 Task: Add Organic Valley Shredded Mozzarella Cheese to the cart.
Action: Mouse moved to (20, 84)
Screenshot: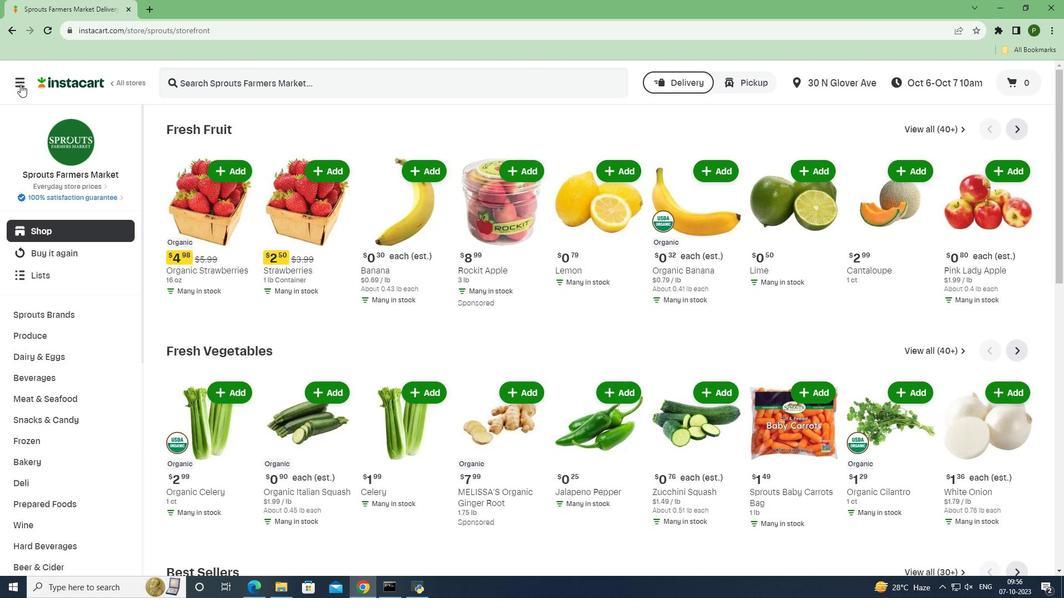 
Action: Mouse pressed left at (20, 84)
Screenshot: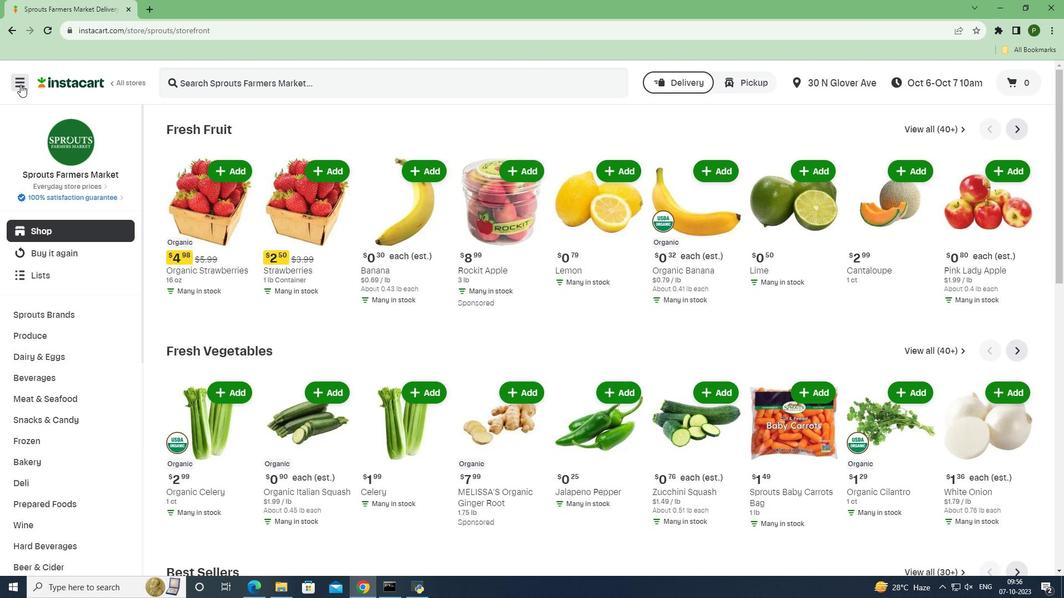 
Action: Mouse moved to (31, 293)
Screenshot: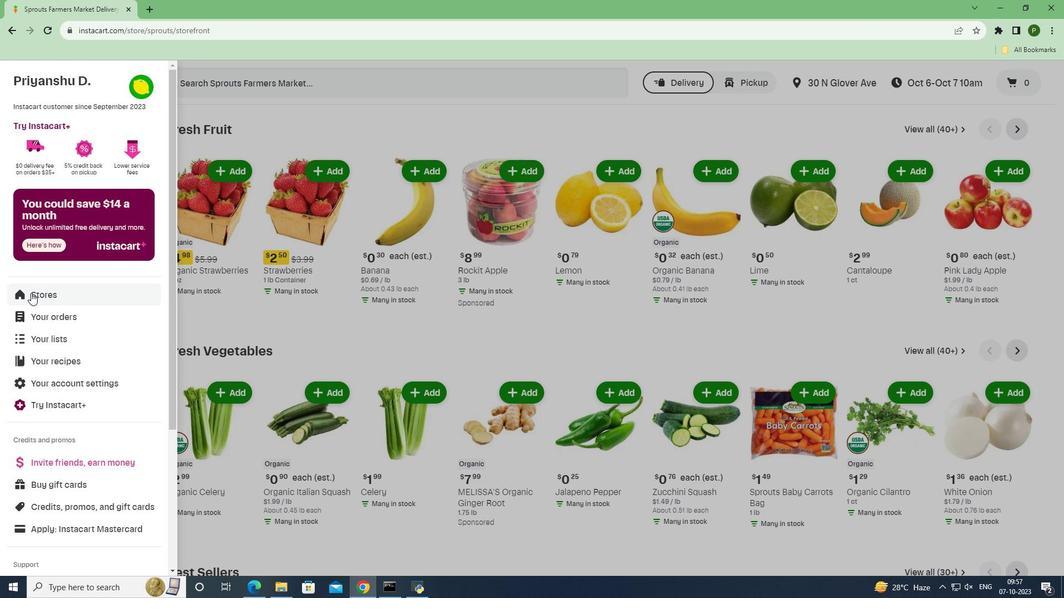 
Action: Mouse pressed left at (31, 293)
Screenshot: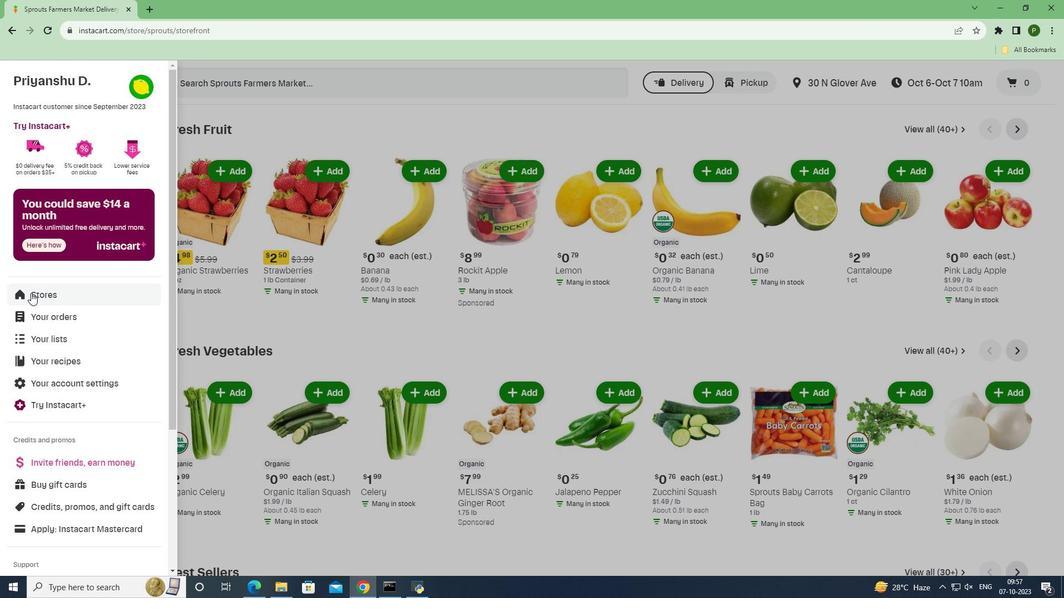 
Action: Mouse moved to (251, 115)
Screenshot: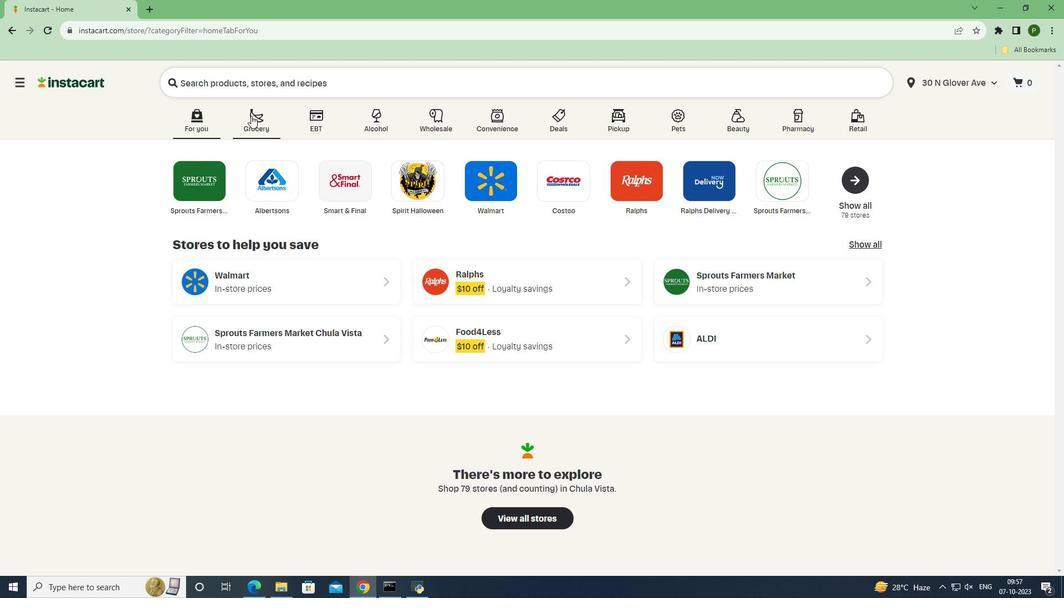 
Action: Mouse pressed left at (251, 115)
Screenshot: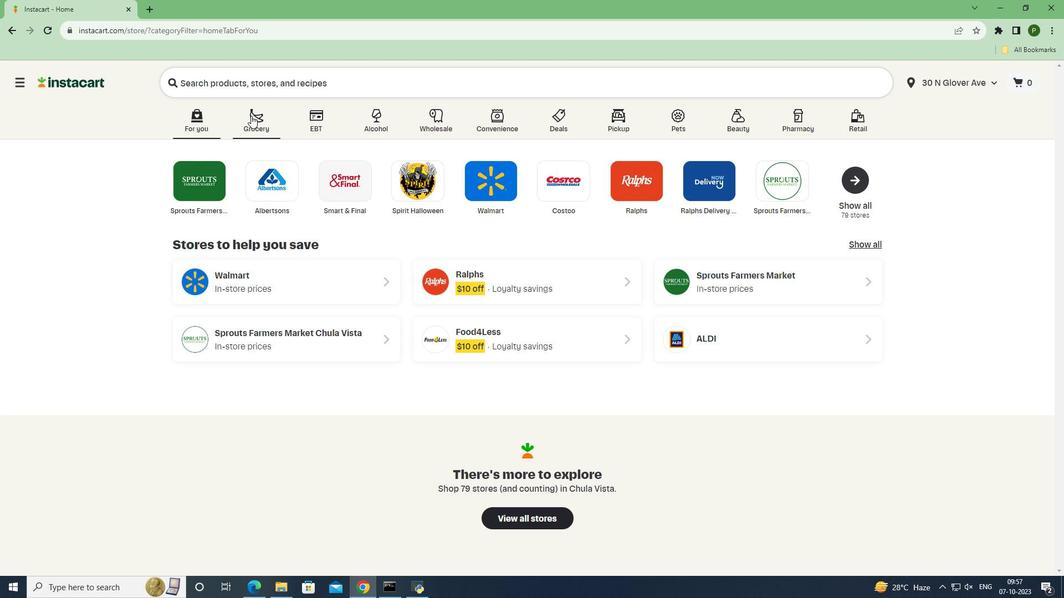 
Action: Mouse moved to (472, 272)
Screenshot: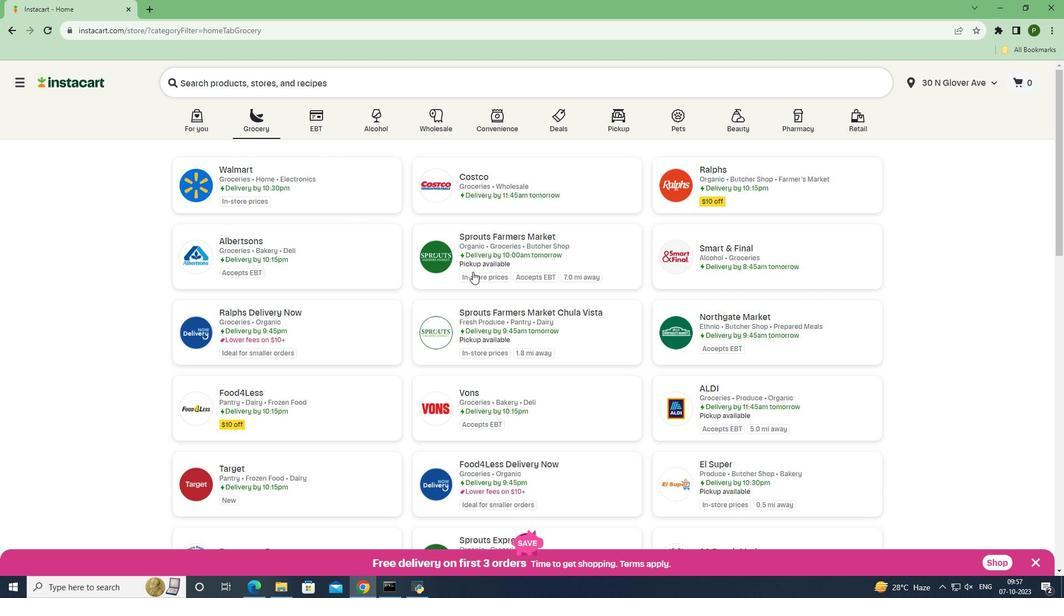 
Action: Mouse pressed left at (472, 272)
Screenshot: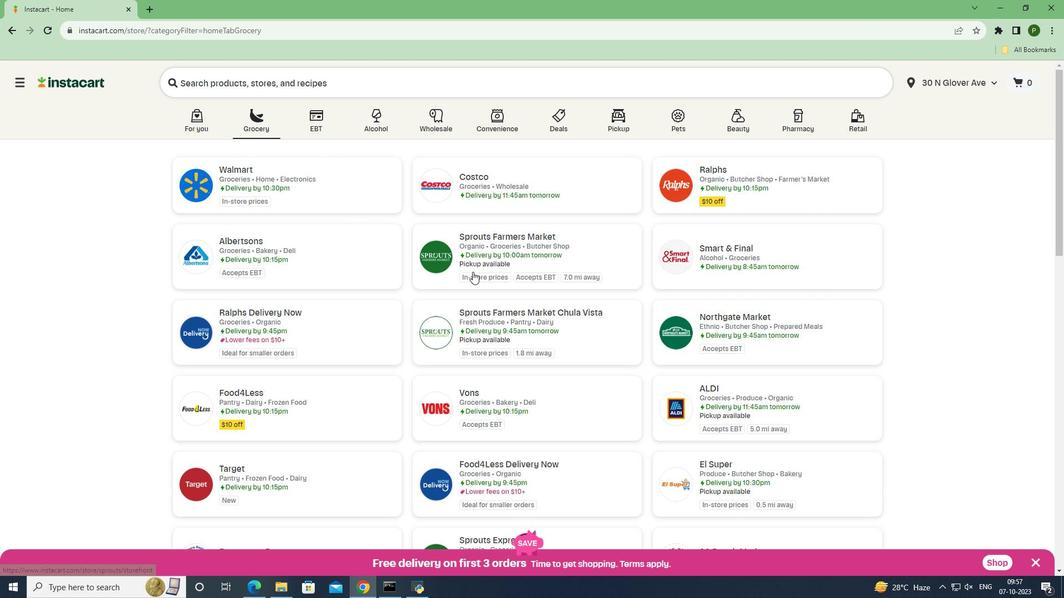 
Action: Mouse moved to (65, 358)
Screenshot: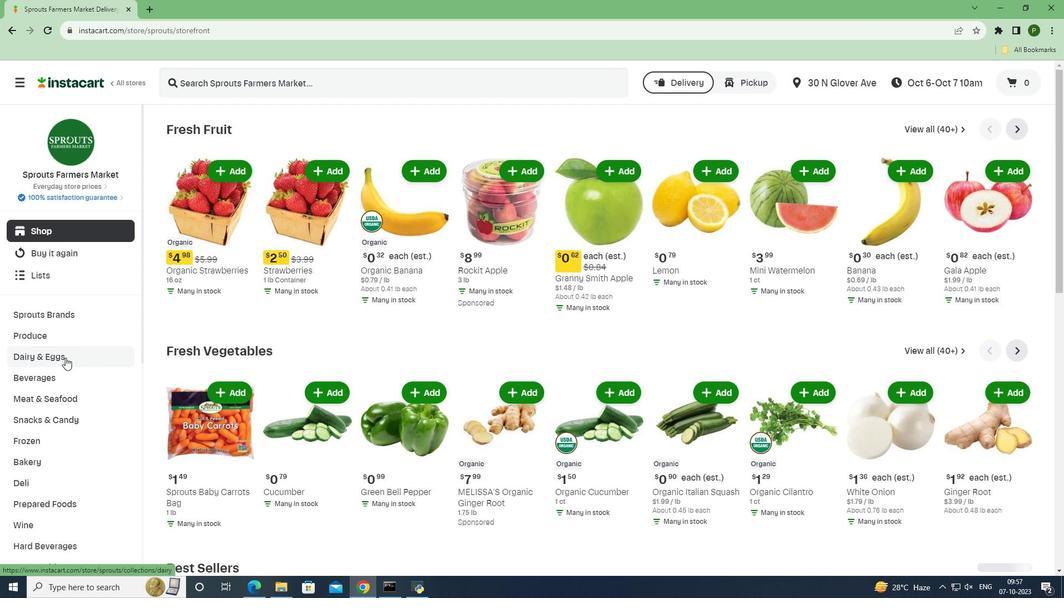 
Action: Mouse pressed left at (65, 358)
Screenshot: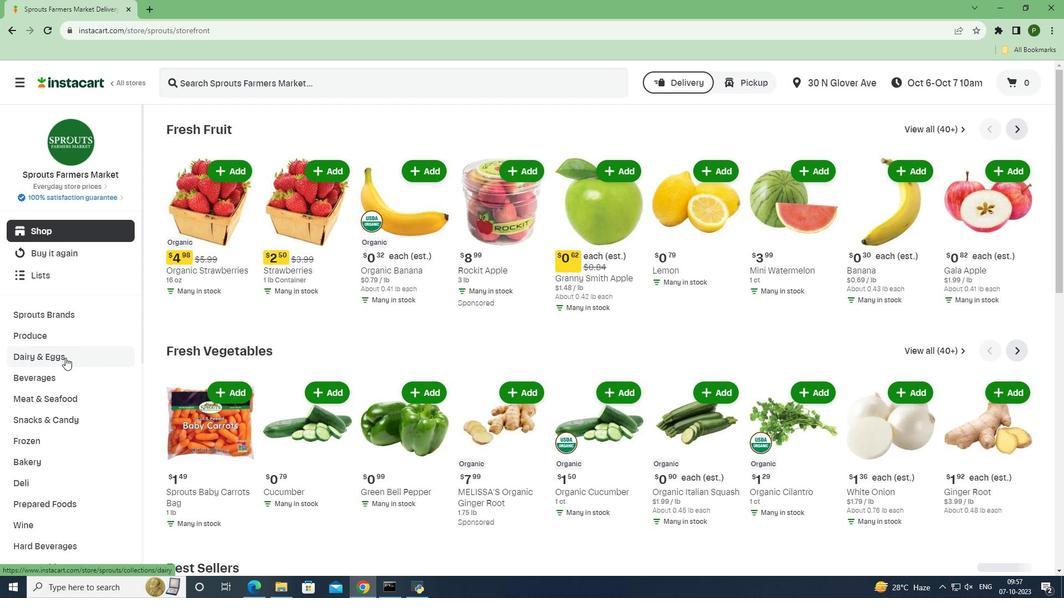 
Action: Mouse pressed left at (65, 358)
Screenshot: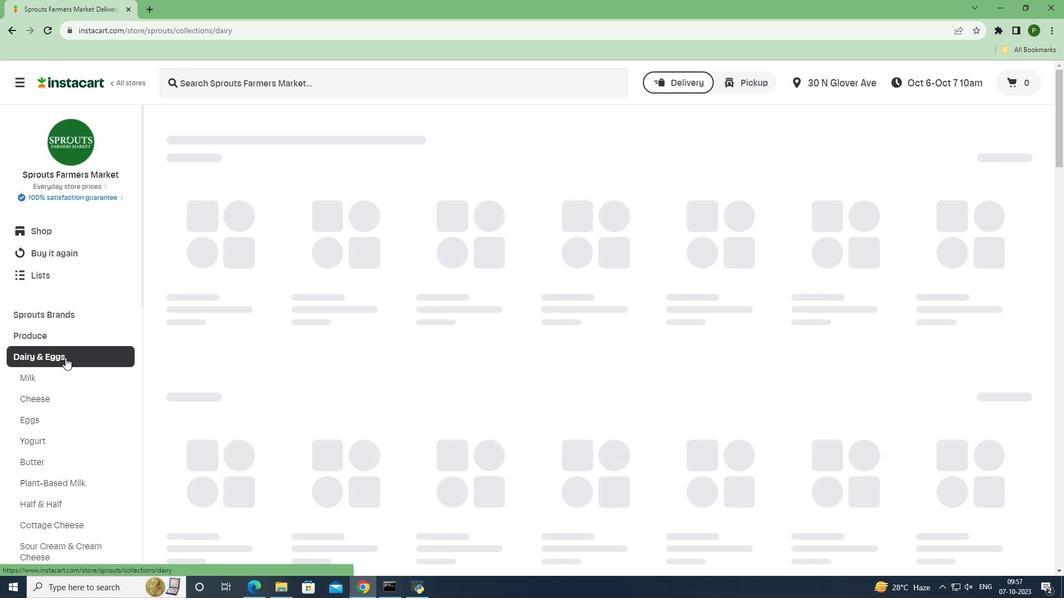 
Action: Mouse moved to (53, 399)
Screenshot: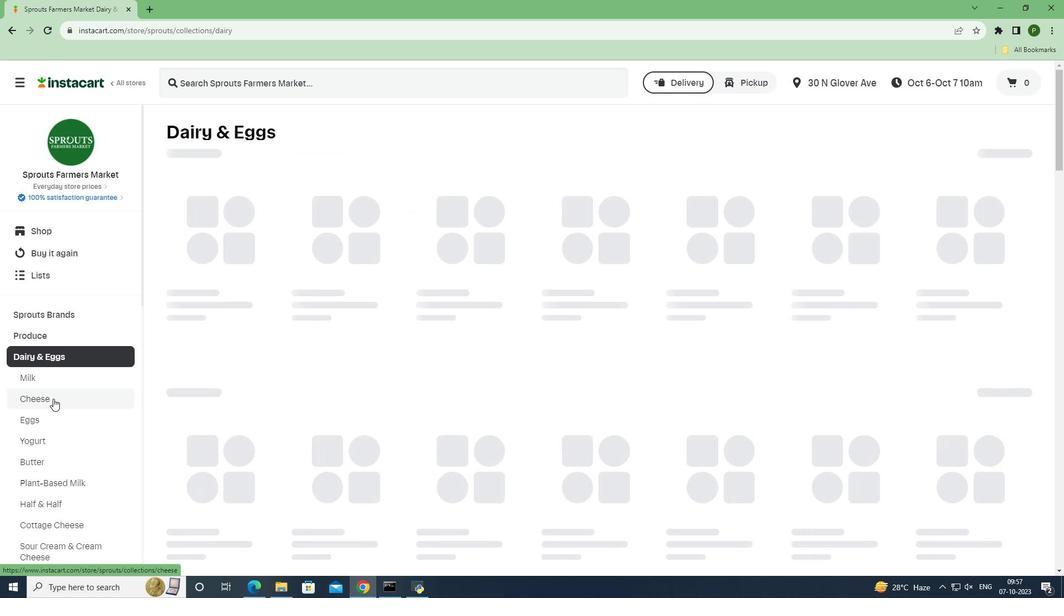 
Action: Mouse pressed left at (53, 399)
Screenshot: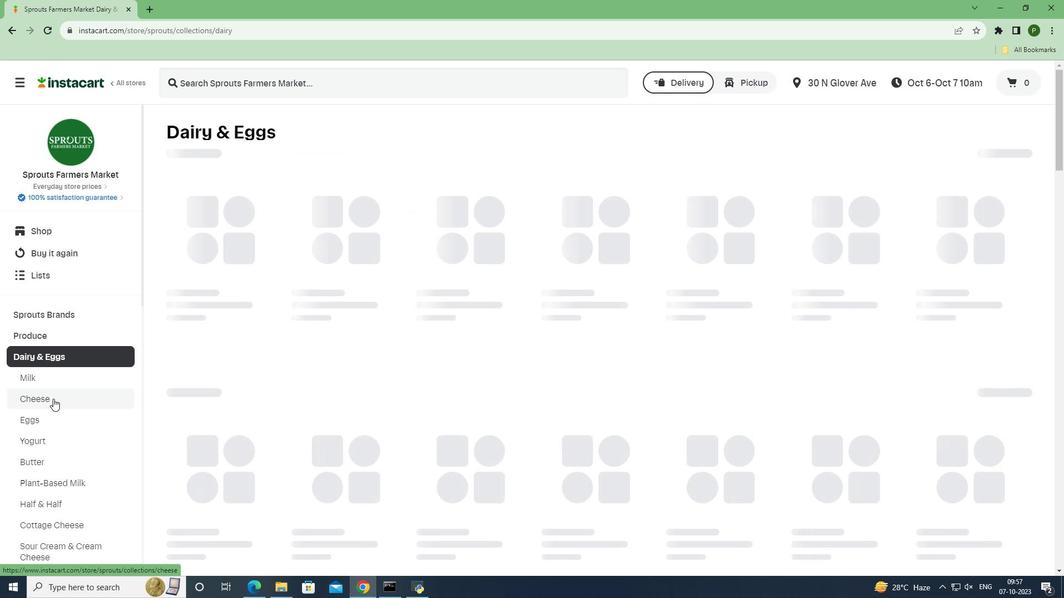 
Action: Mouse moved to (212, 81)
Screenshot: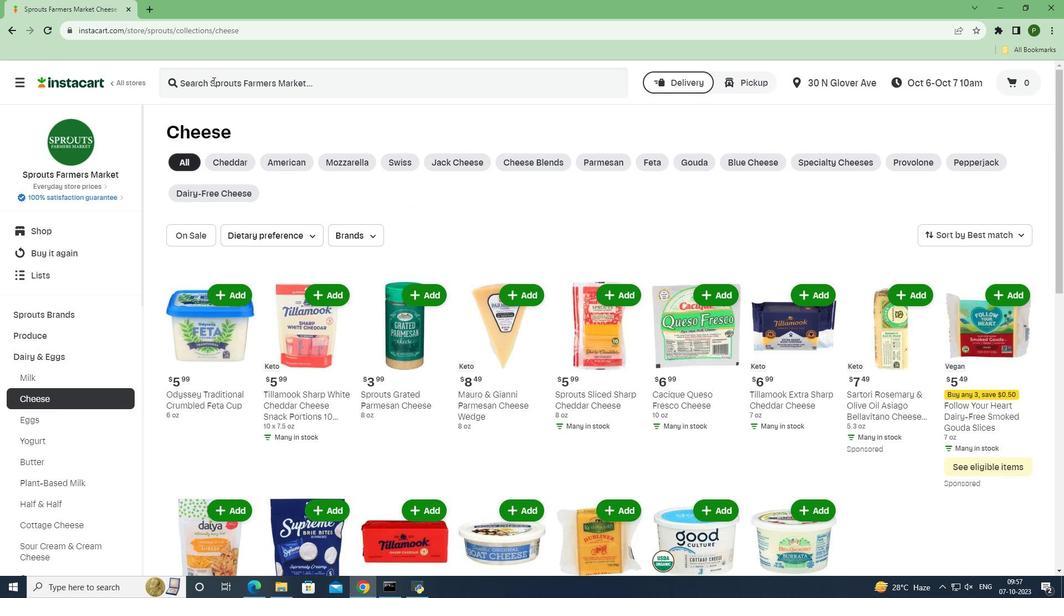 
Action: Mouse pressed left at (212, 81)
Screenshot: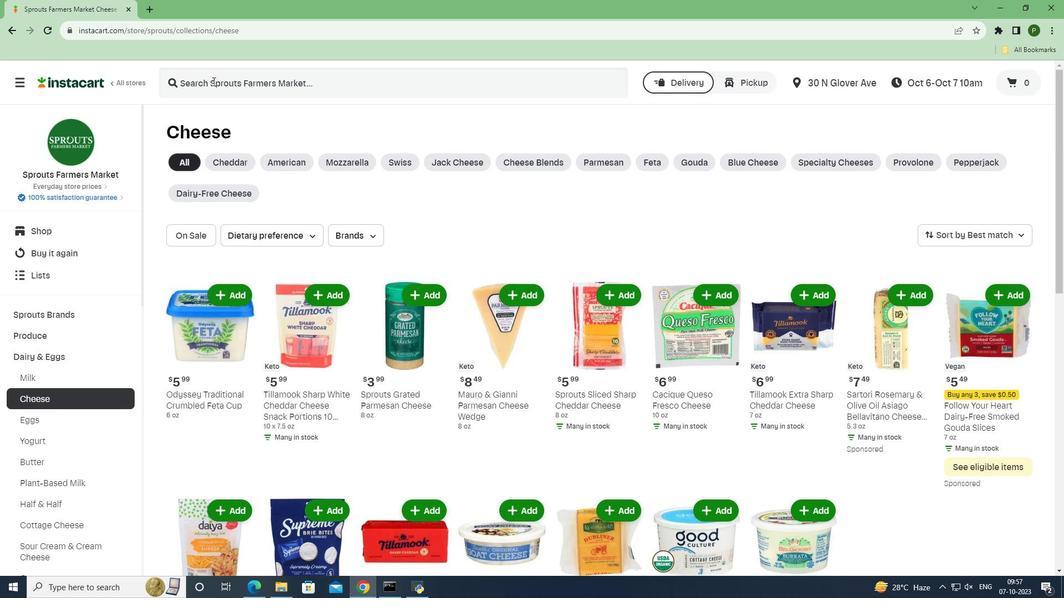 
Action: Key pressed <Key.caps_lock>O<Key.caps_lock>rganic<Key.space><Key.caps_lock>V<Key.caps_lock>
Screenshot: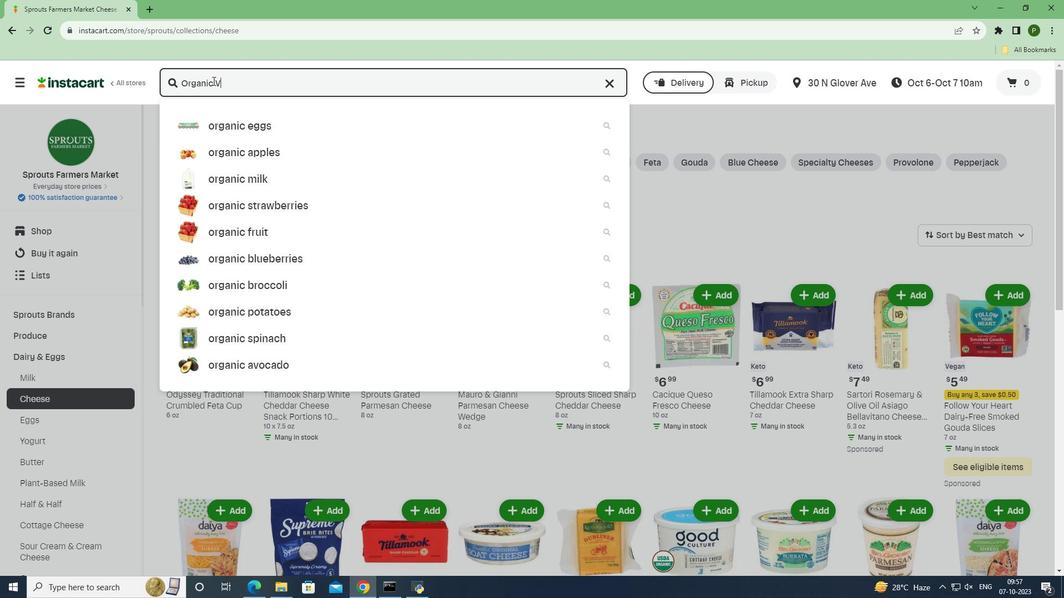 
Action: Mouse moved to (212, 80)
Screenshot: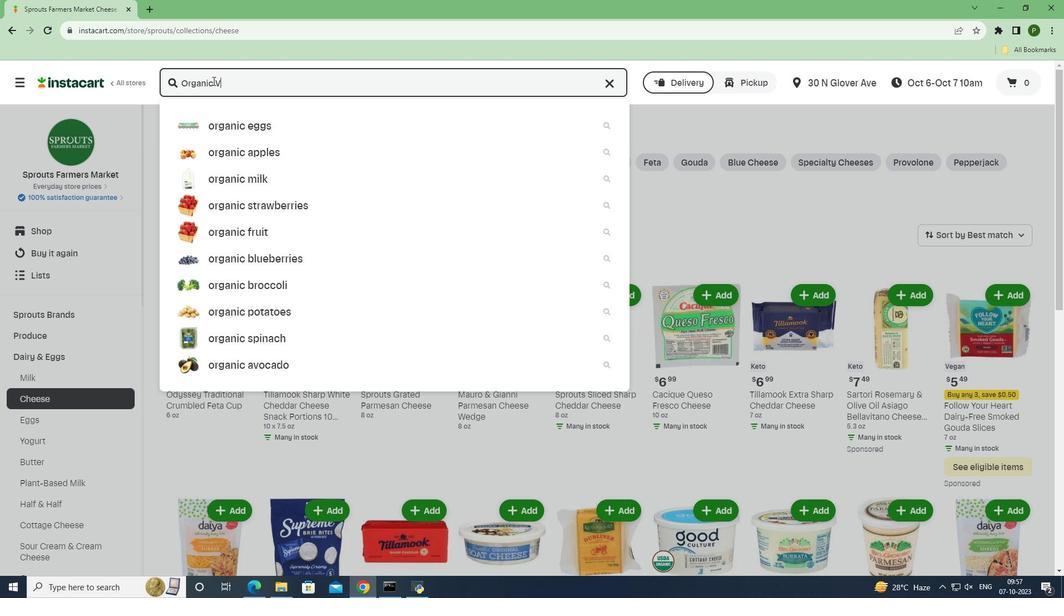 
Action: Key pressed alley<Key.space><Key.caps_lock>S<Key.caps_lock>hredded<Key.space><Key.caps_lock>M<Key.caps_lock>ozzarella<Key.enter>
Screenshot: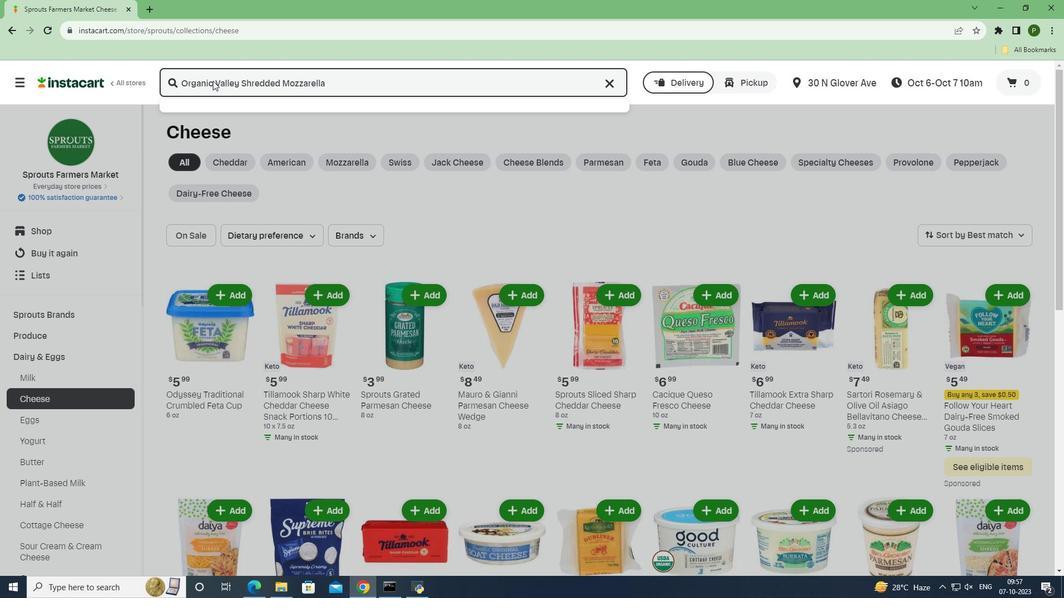 
Action: Mouse moved to (640, 203)
Screenshot: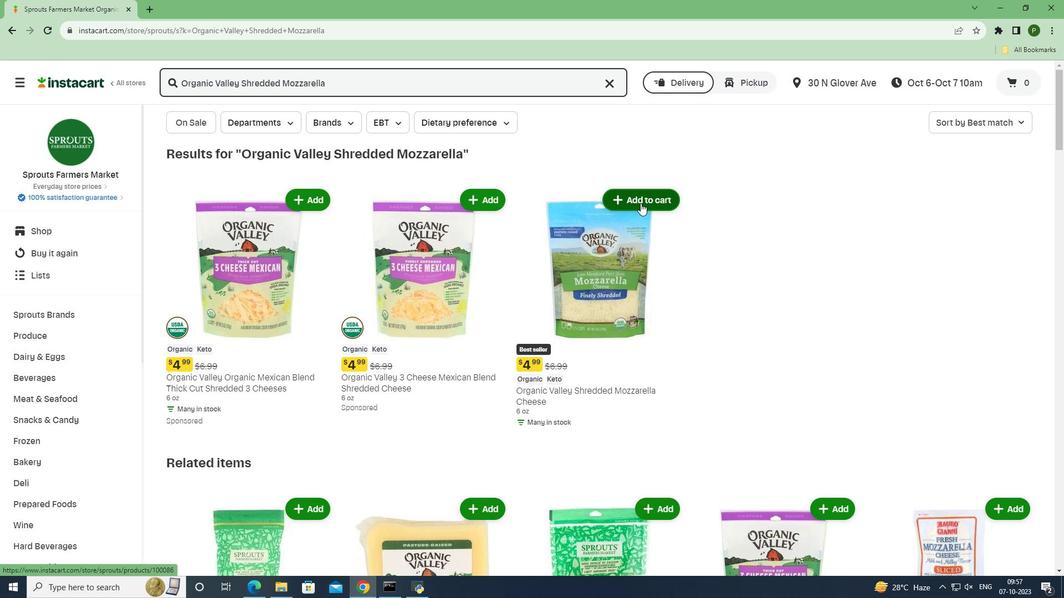 
Action: Mouse pressed left at (640, 203)
Screenshot: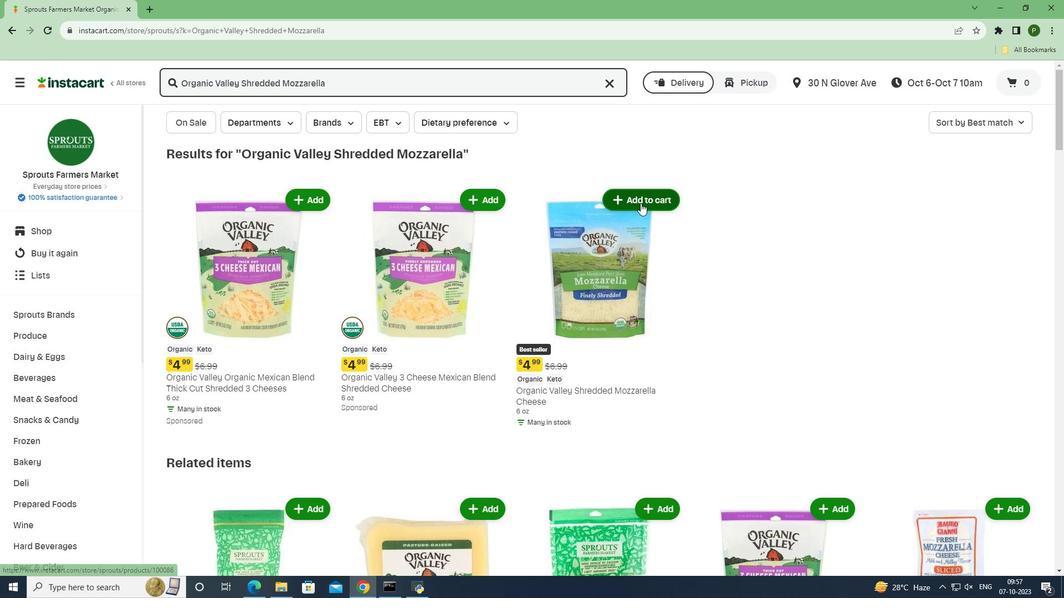 
Action: Mouse moved to (728, 267)
Screenshot: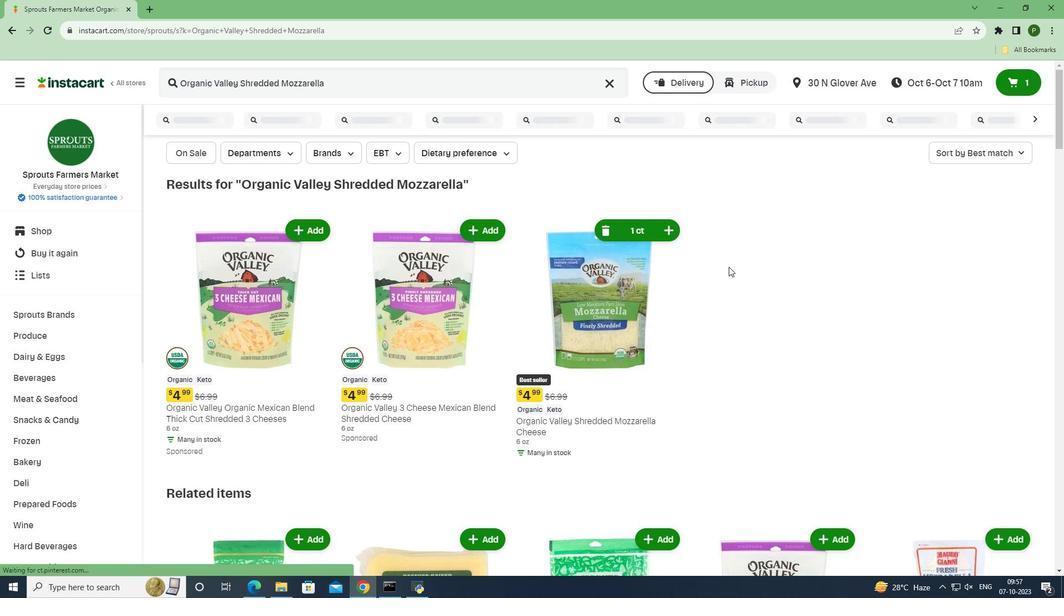 
